 Task: Set the transport protocol for RTP stream output to "UDP".
Action: Mouse moved to (90, 12)
Screenshot: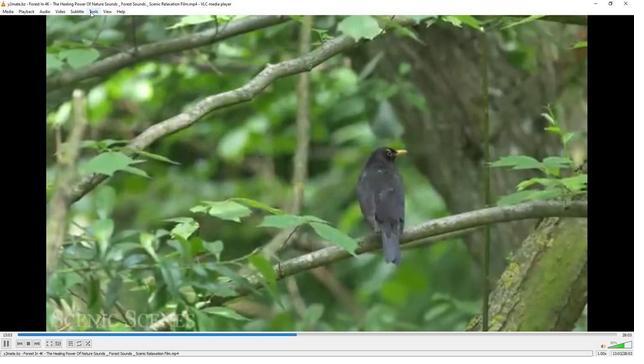 
Action: Mouse pressed left at (90, 12)
Screenshot: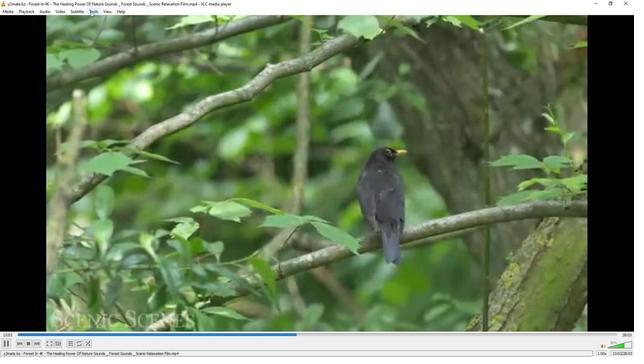 
Action: Mouse moved to (111, 91)
Screenshot: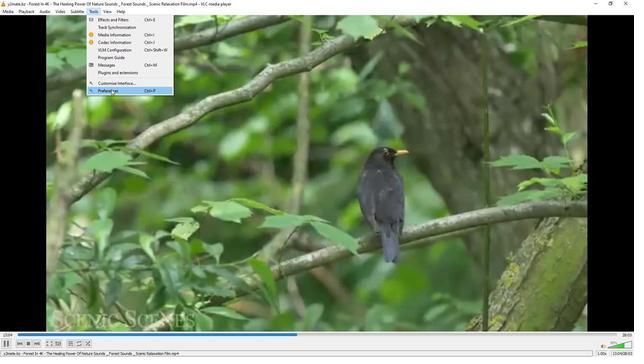 
Action: Mouse pressed left at (111, 91)
Screenshot: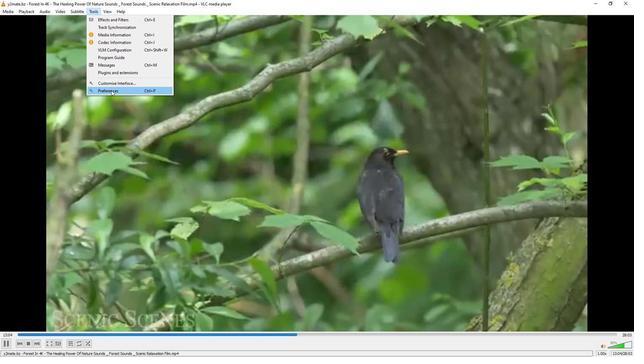 
Action: Mouse moved to (208, 291)
Screenshot: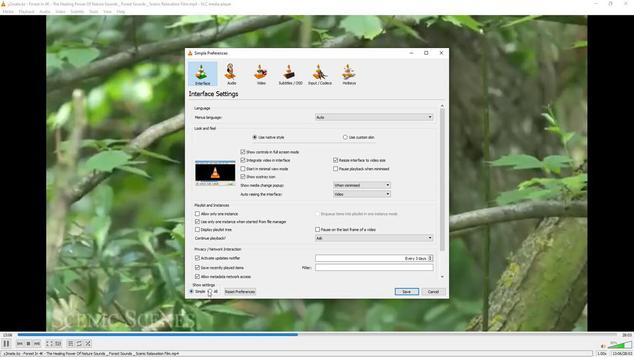 
Action: Mouse pressed left at (208, 291)
Screenshot: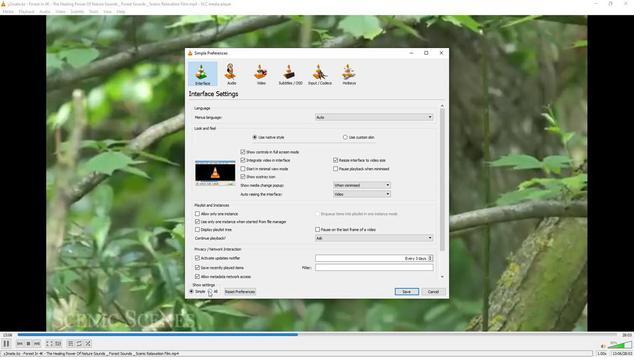 
Action: Mouse moved to (205, 232)
Screenshot: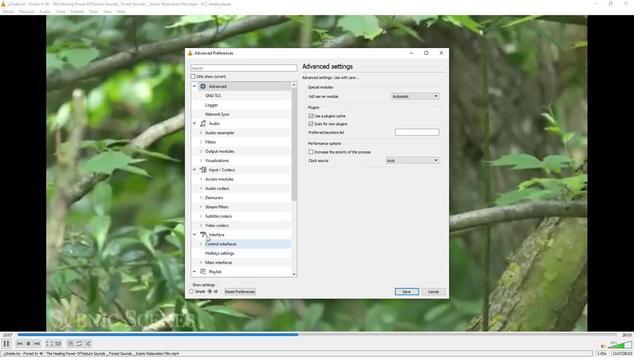 
Action: Mouse scrolled (205, 231) with delta (0, 0)
Screenshot: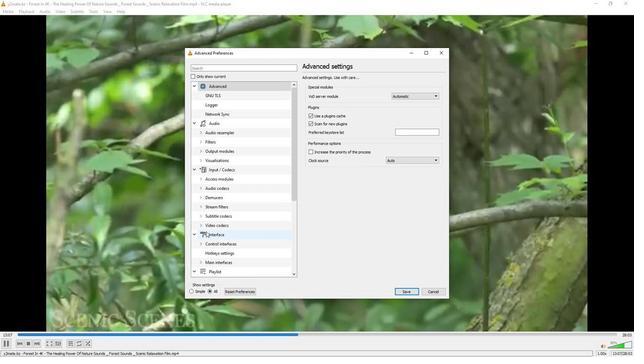 
Action: Mouse scrolled (205, 231) with delta (0, 0)
Screenshot: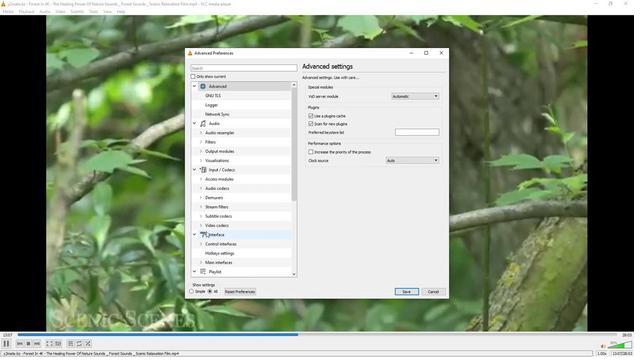 
Action: Mouse scrolled (205, 231) with delta (0, 0)
Screenshot: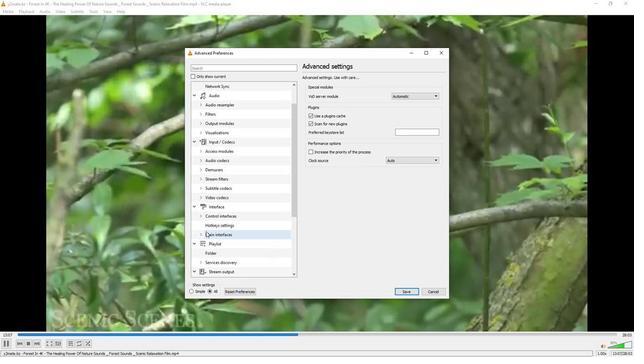 
Action: Mouse moved to (200, 253)
Screenshot: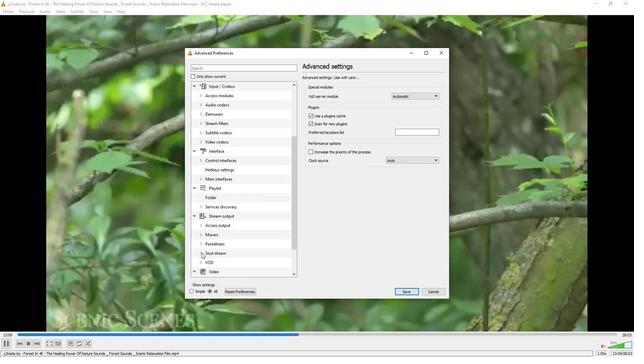 
Action: Mouse pressed left at (200, 253)
Screenshot: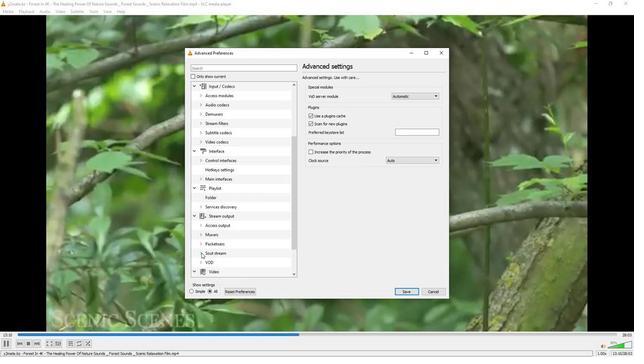 
Action: Mouse moved to (210, 254)
Screenshot: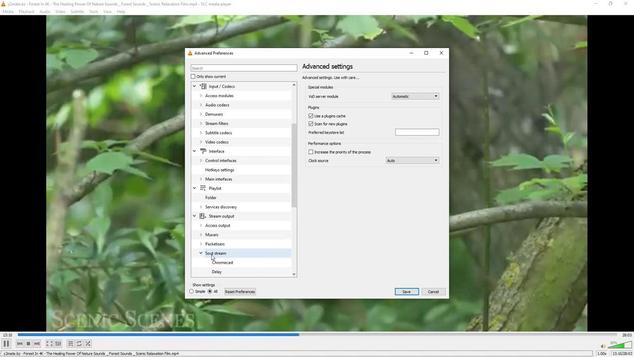 
Action: Mouse scrolled (210, 254) with delta (0, 0)
Screenshot: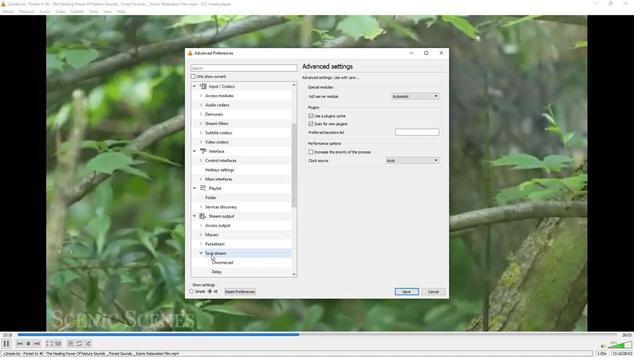 
Action: Mouse scrolled (210, 254) with delta (0, 0)
Screenshot: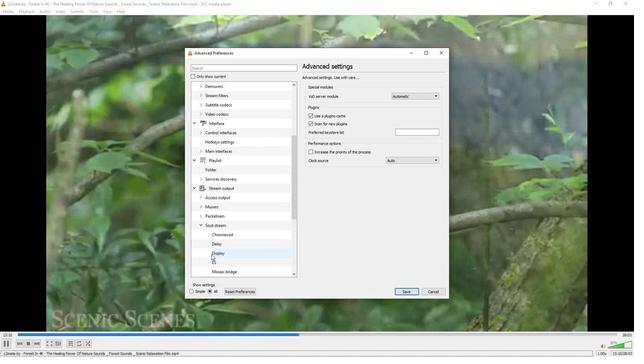 
Action: Mouse moved to (214, 263)
Screenshot: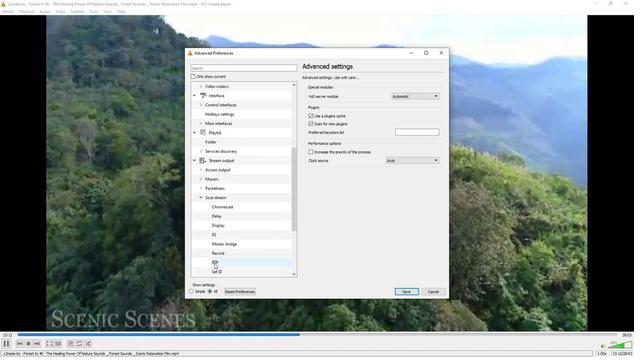
Action: Mouse pressed left at (214, 263)
Screenshot: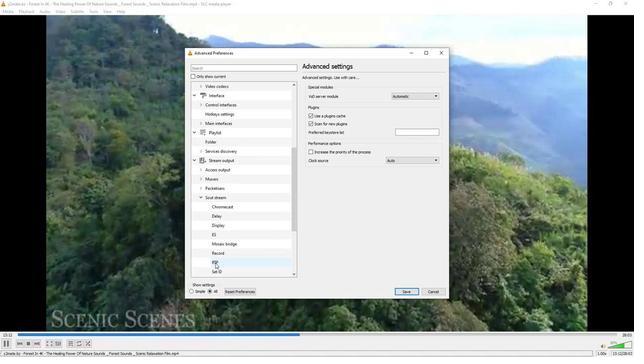 
Action: Mouse moved to (437, 168)
Screenshot: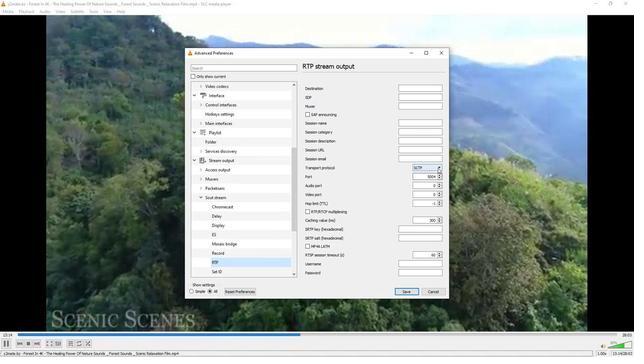 
Action: Mouse pressed left at (437, 168)
Screenshot: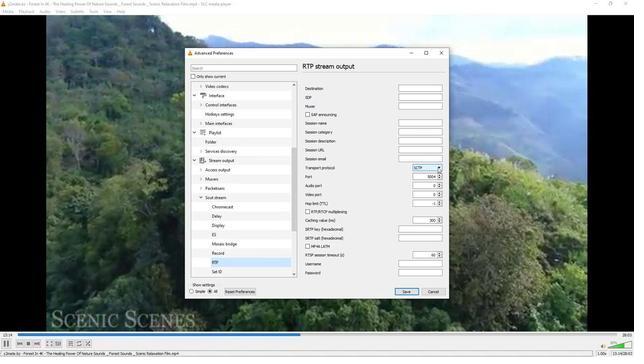 
Action: Mouse moved to (419, 186)
Screenshot: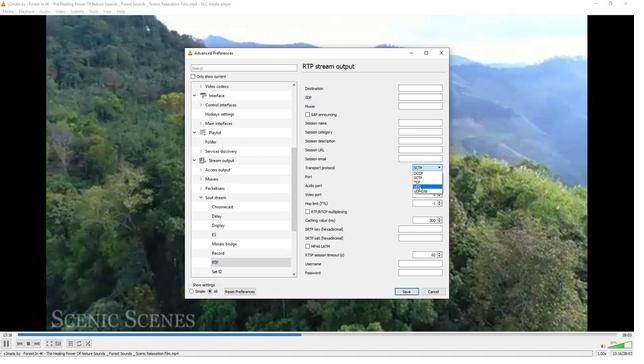 
Action: Mouse pressed left at (419, 186)
Screenshot: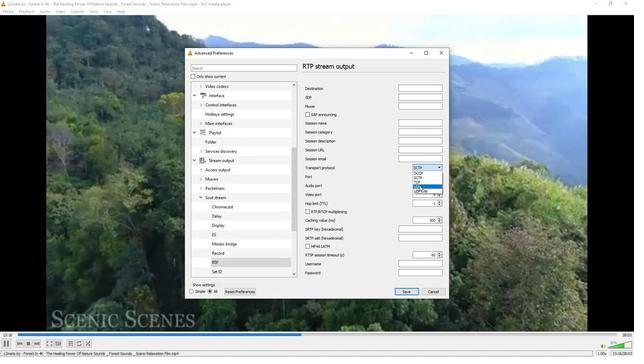 
Action: Mouse moved to (418, 186)
Screenshot: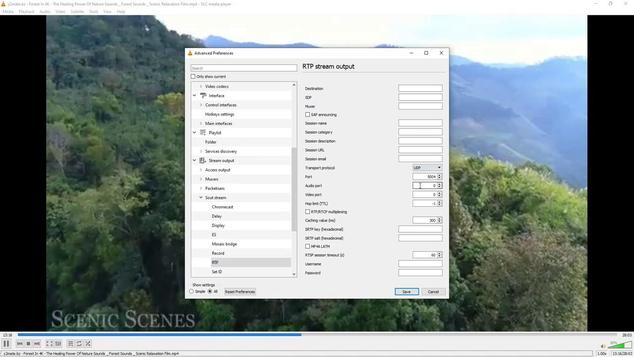 
